 Task: Use the formula "LOOKUP" in spreadsheet "Project portfolio".
Action: Mouse moved to (325, 337)
Screenshot: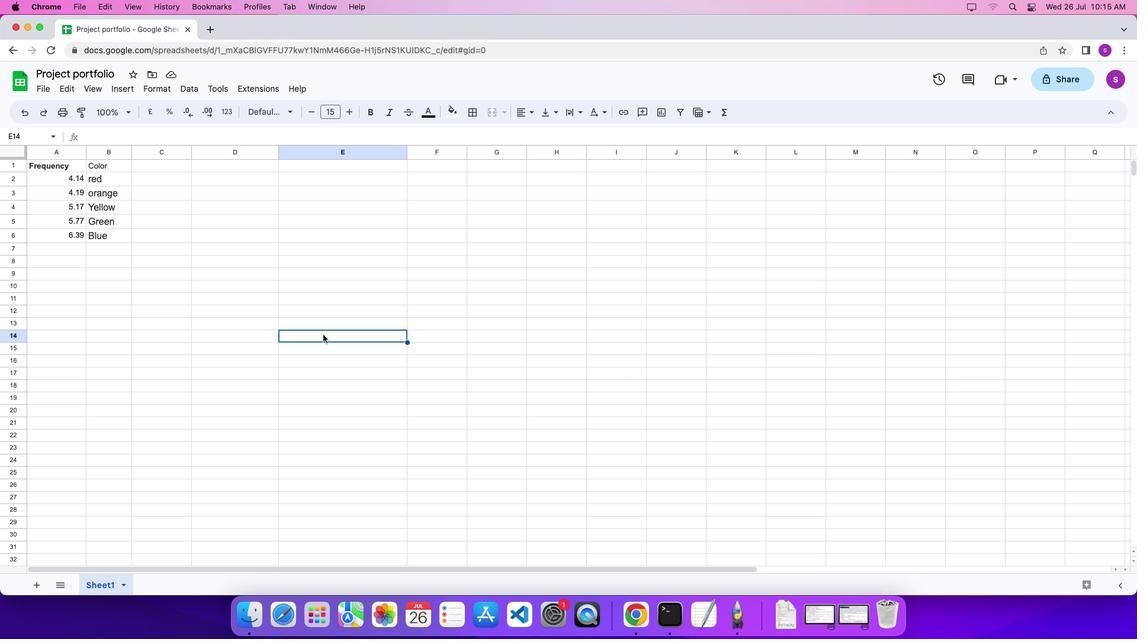 
Action: Mouse pressed left at (325, 337)
Screenshot: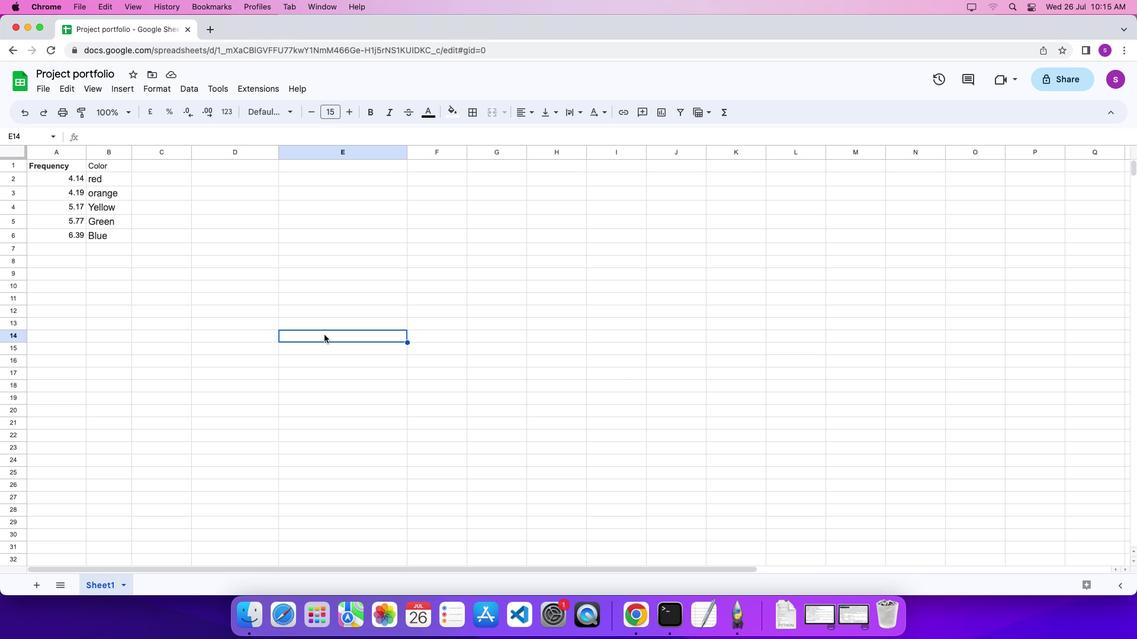 
Action: Mouse moved to (328, 338)
Screenshot: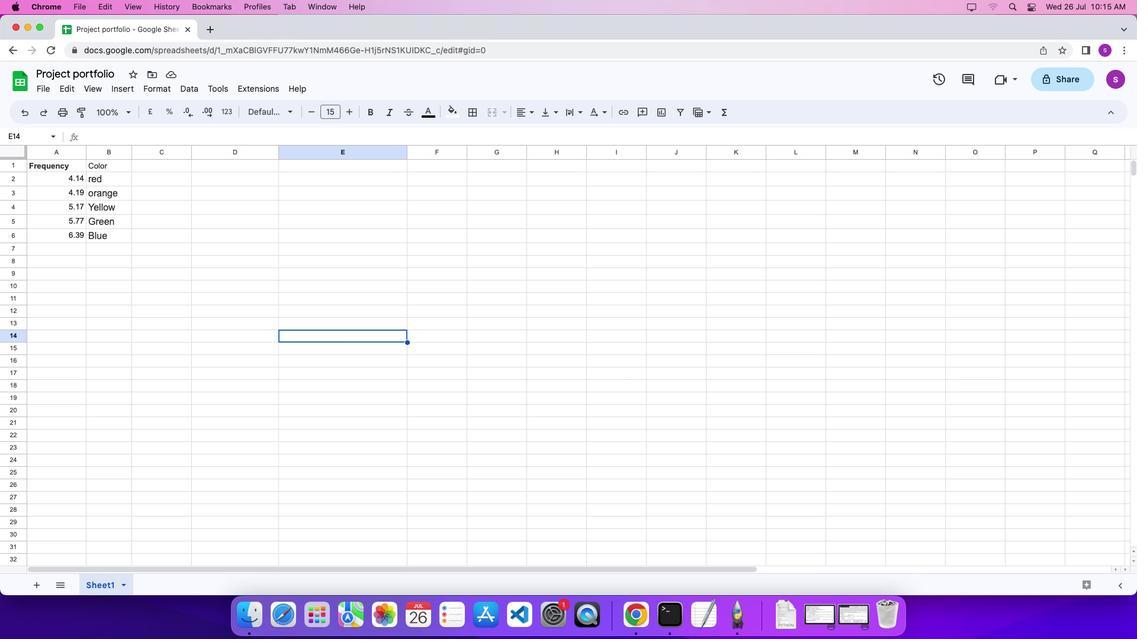 
Action: Key pressed '='
Screenshot: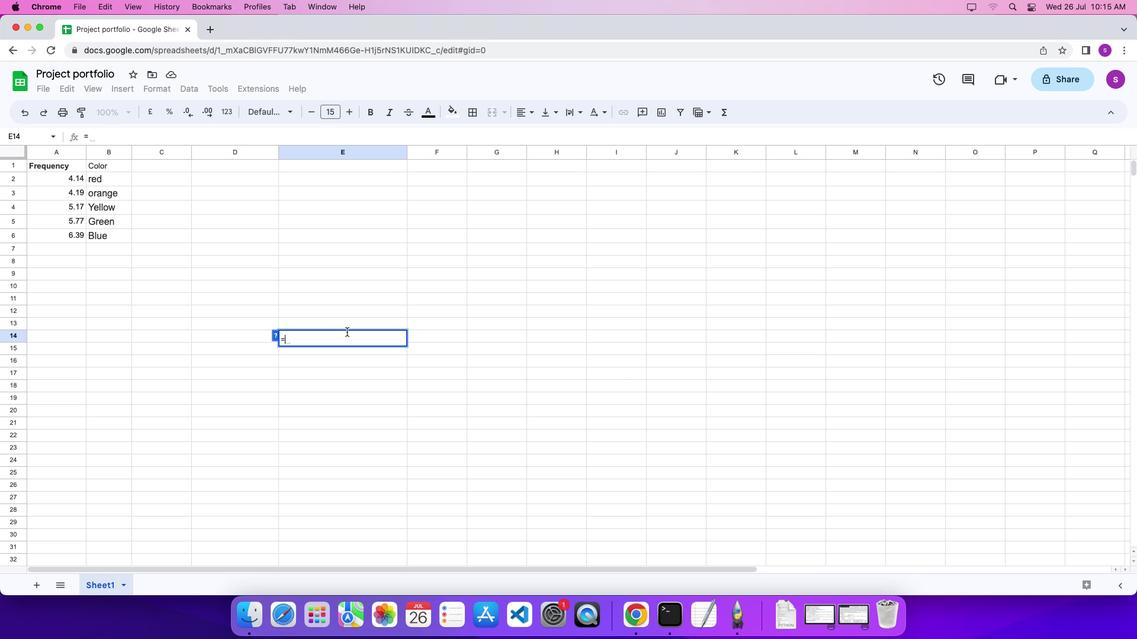 
Action: Mouse moved to (724, 118)
Screenshot: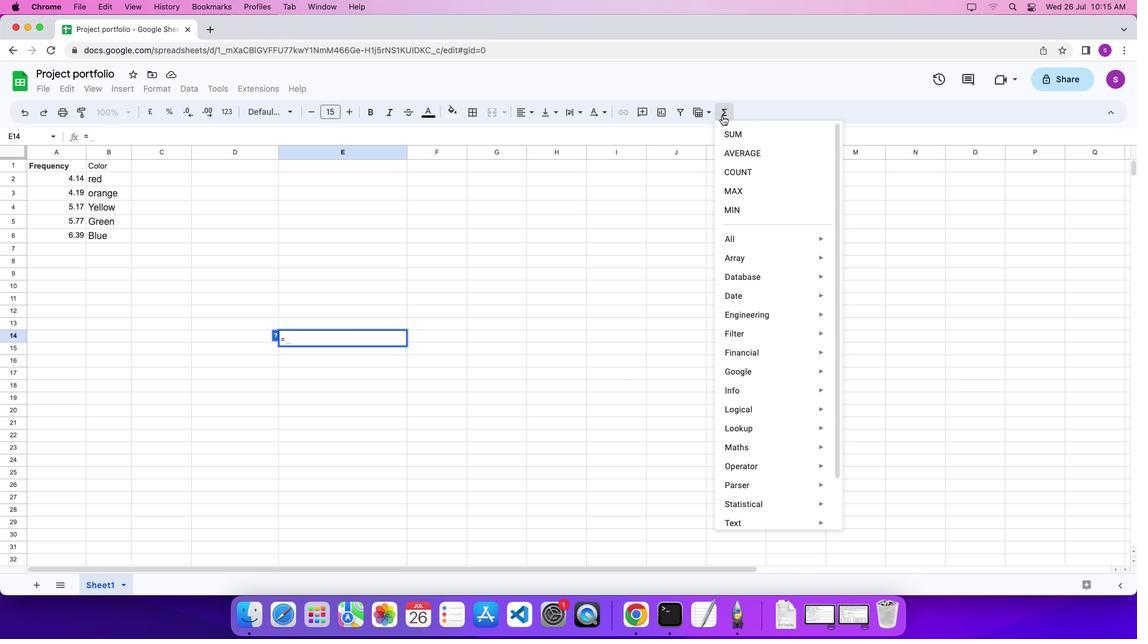 
Action: Mouse pressed left at (724, 118)
Screenshot: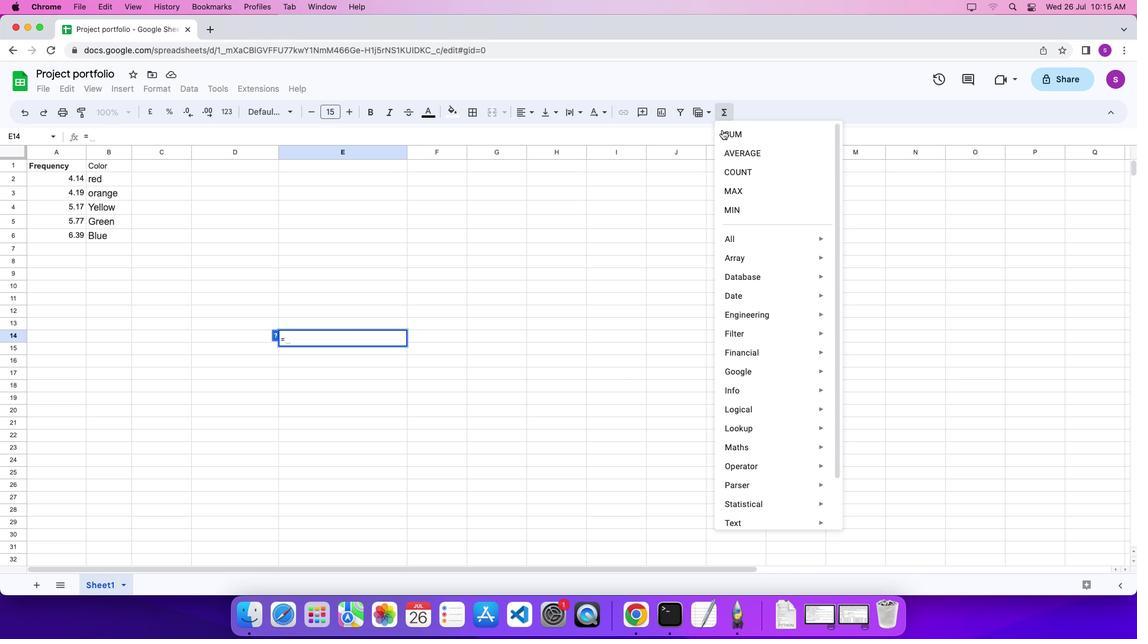 
Action: Mouse moved to (877, 331)
Screenshot: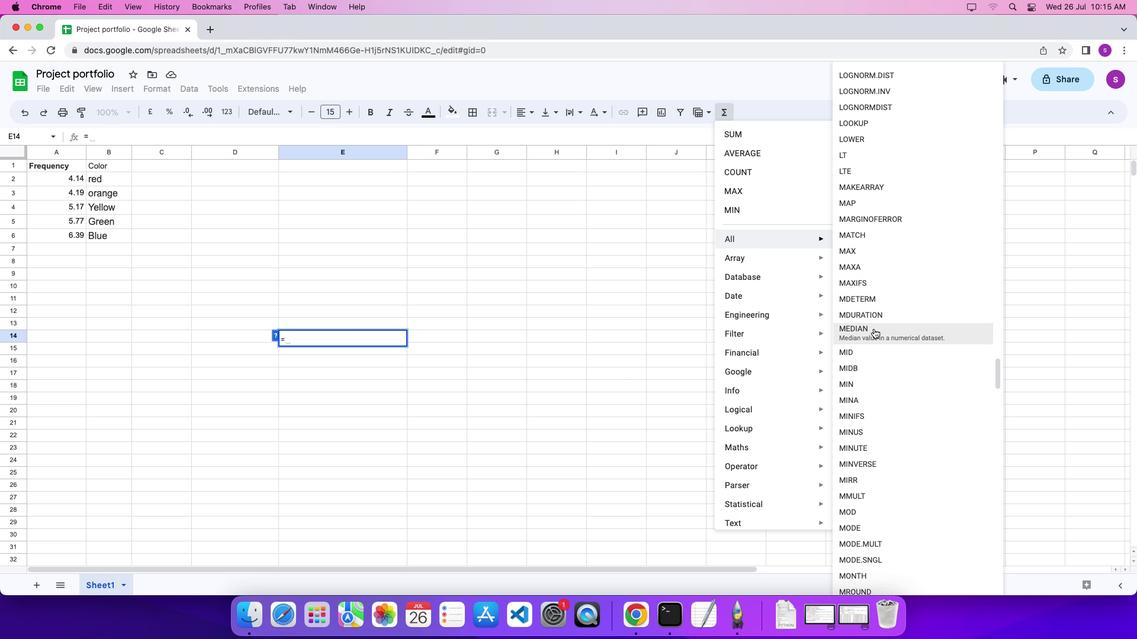 
Action: Mouse scrolled (877, 331) with delta (2, 2)
Screenshot: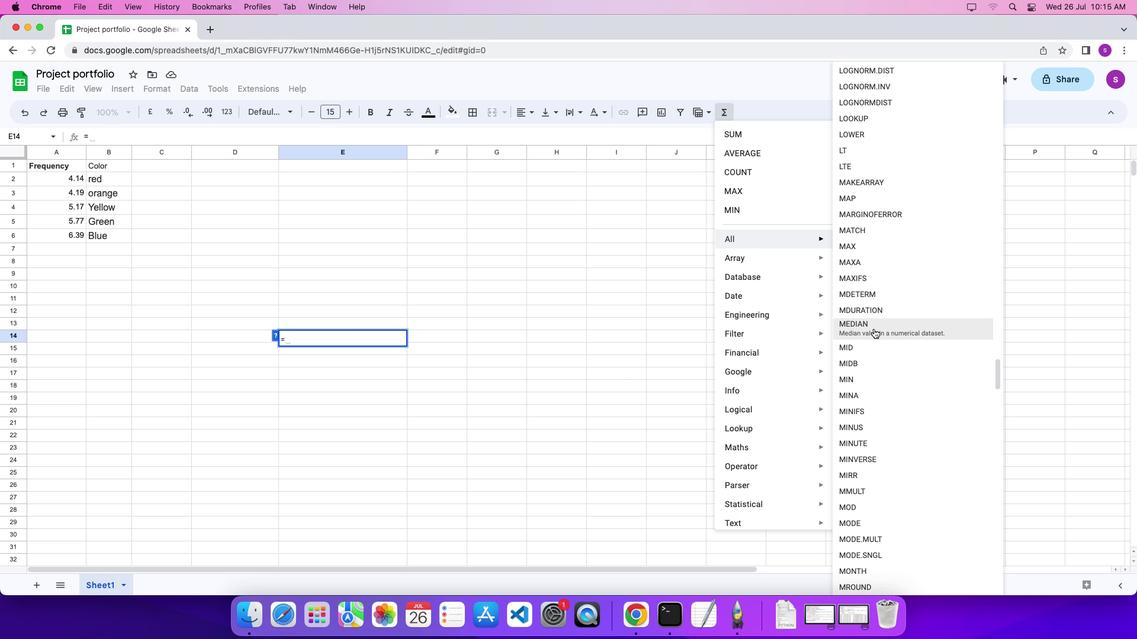 
Action: Mouse scrolled (877, 331) with delta (2, 2)
Screenshot: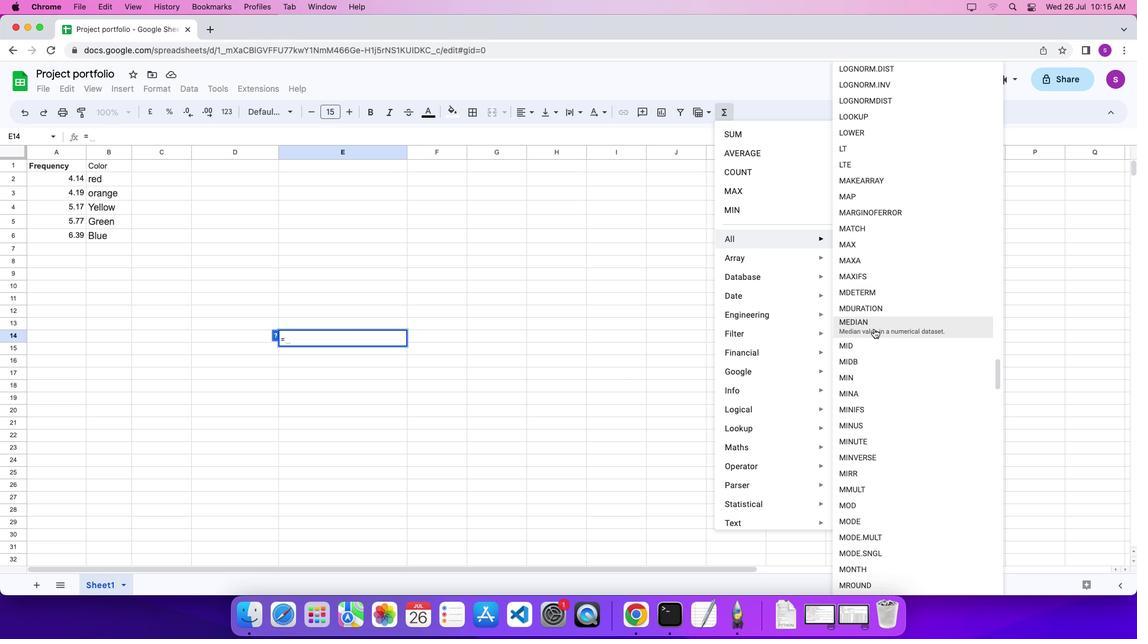 
Action: Mouse scrolled (877, 331) with delta (2, 2)
Screenshot: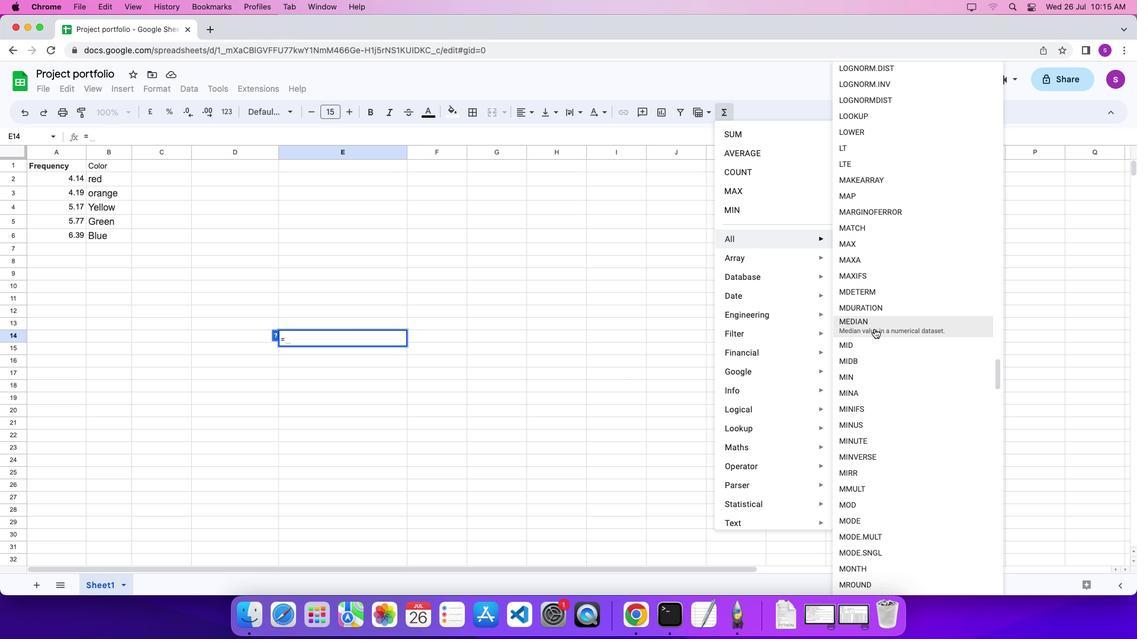 
Action: Mouse moved to (877, 332)
Screenshot: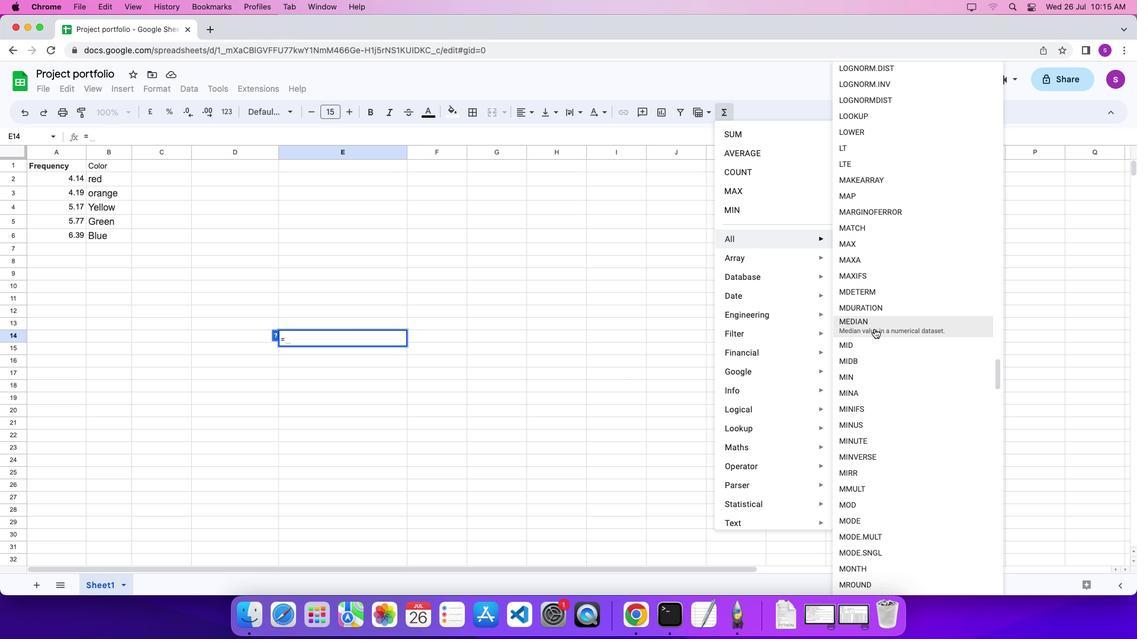 
Action: Mouse scrolled (877, 332) with delta (2, 3)
Screenshot: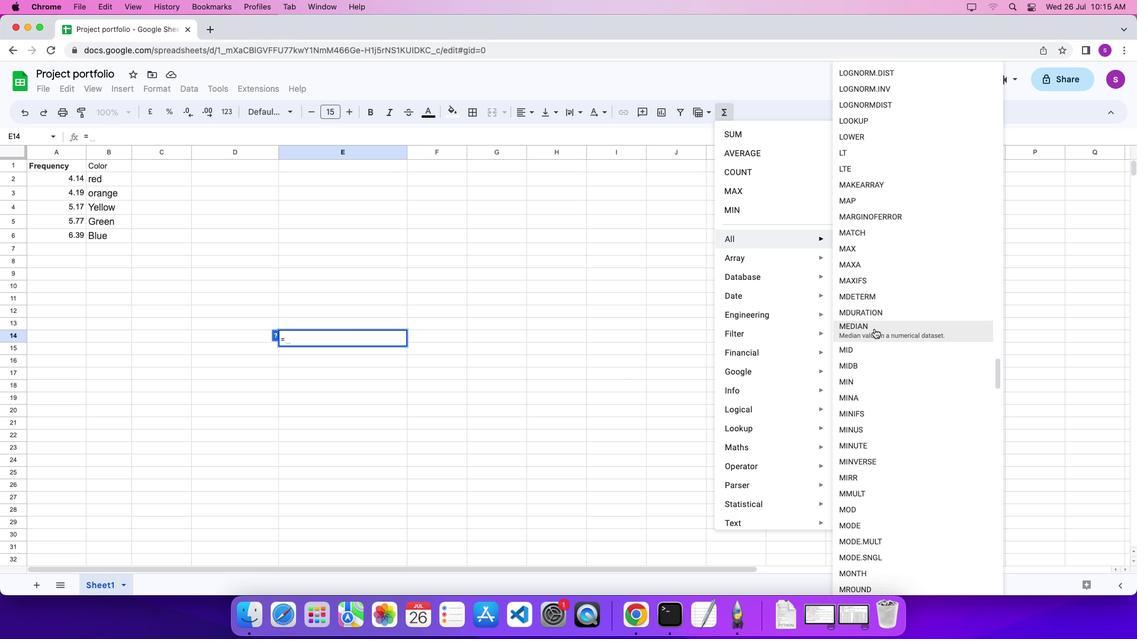 
Action: Mouse scrolled (877, 332) with delta (2, 3)
Screenshot: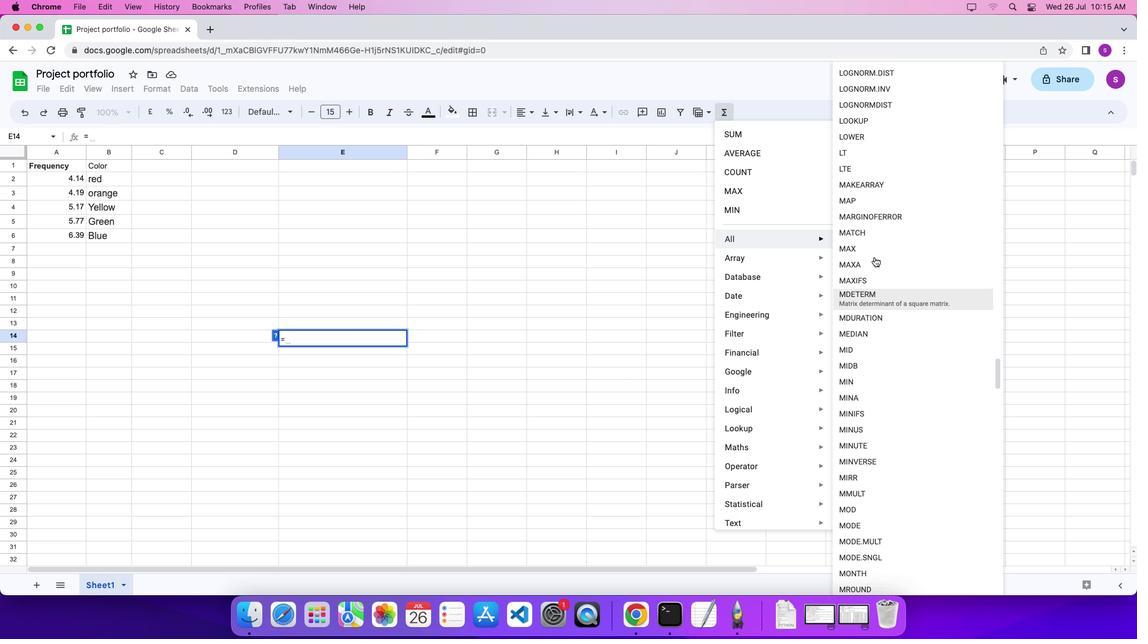 
Action: Mouse moved to (873, 127)
Screenshot: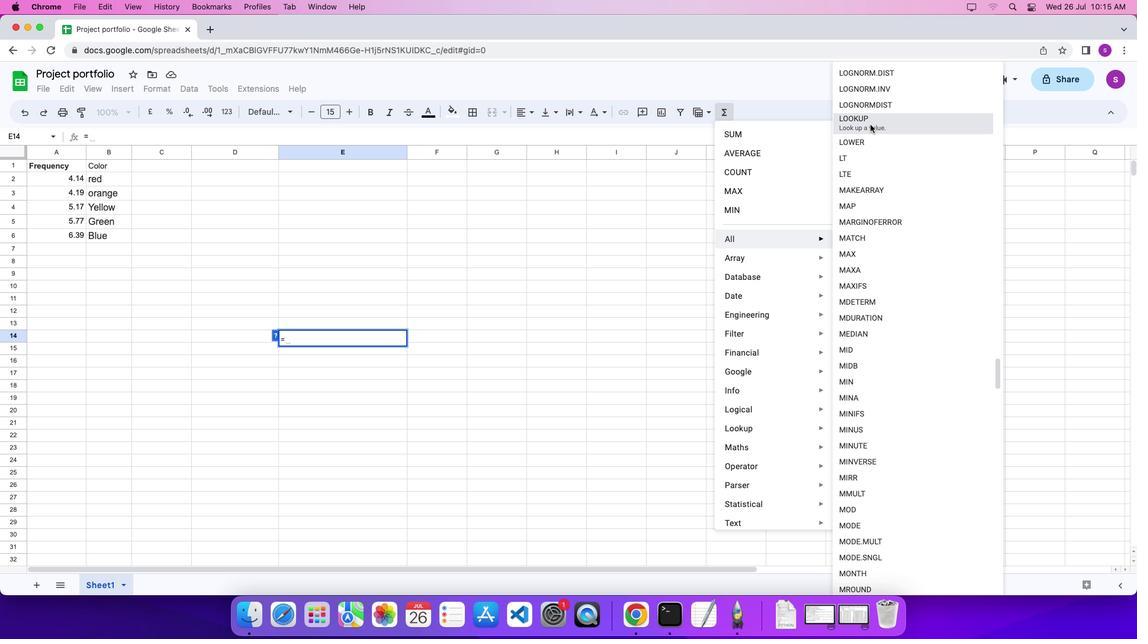 
Action: Mouse pressed left at (873, 127)
Screenshot: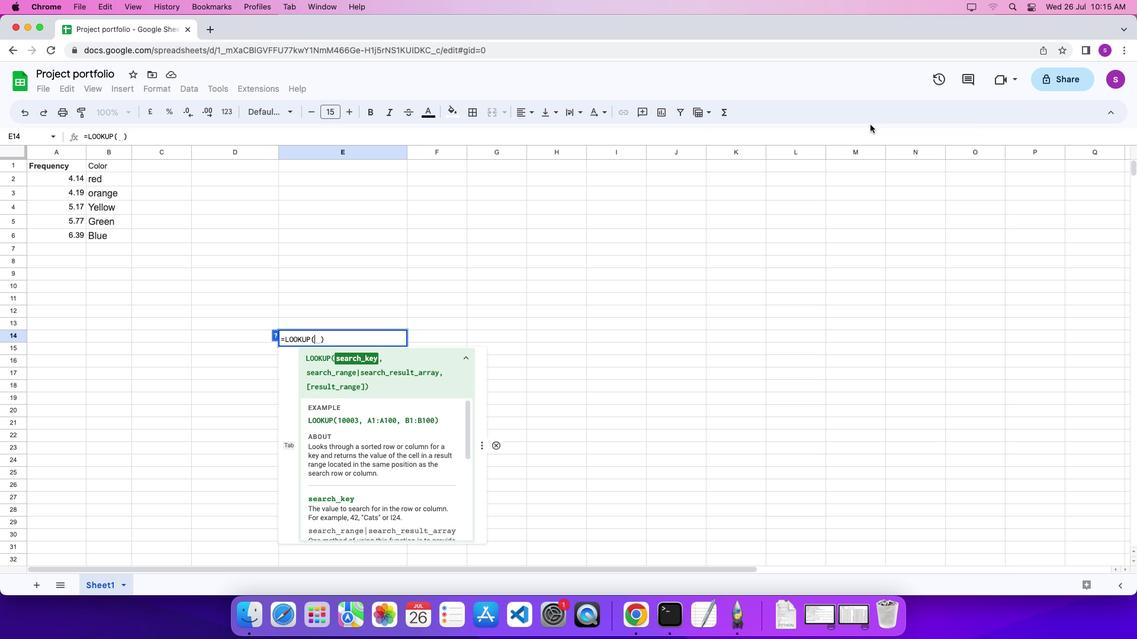 
Action: Mouse moved to (72, 194)
Screenshot: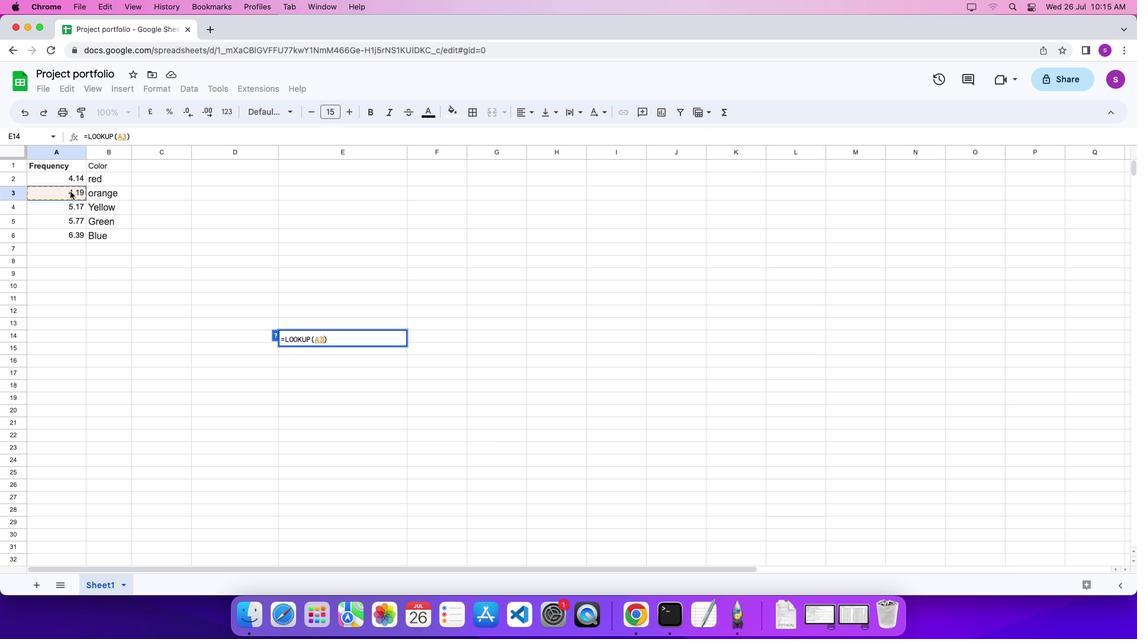 
Action: Mouse pressed left at (72, 194)
Screenshot: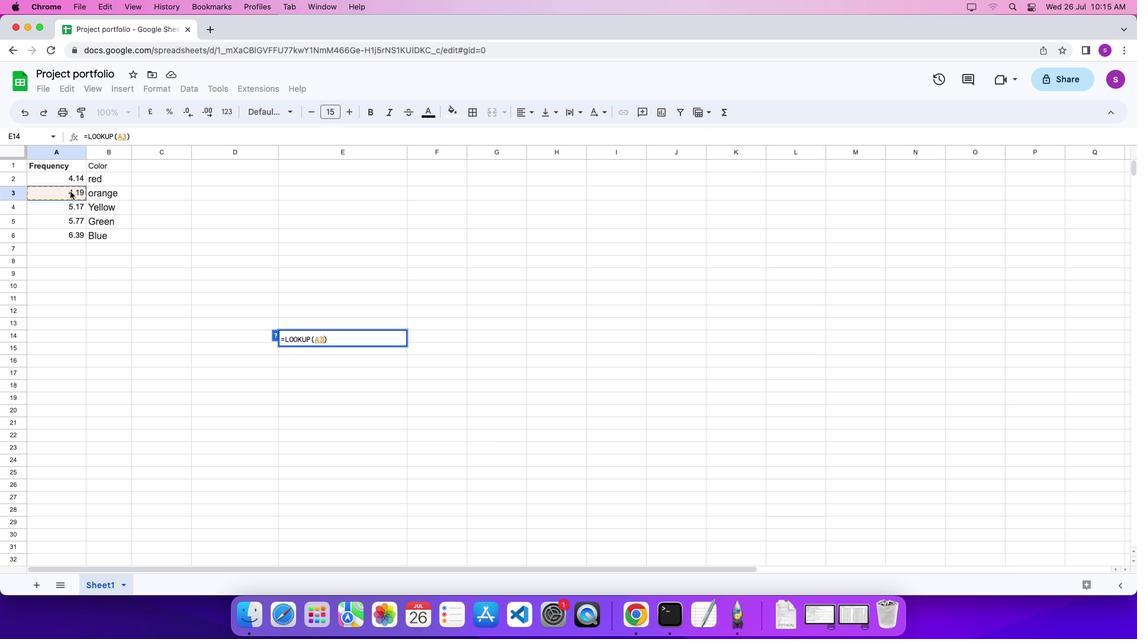
Action: Mouse moved to (114, 215)
Screenshot: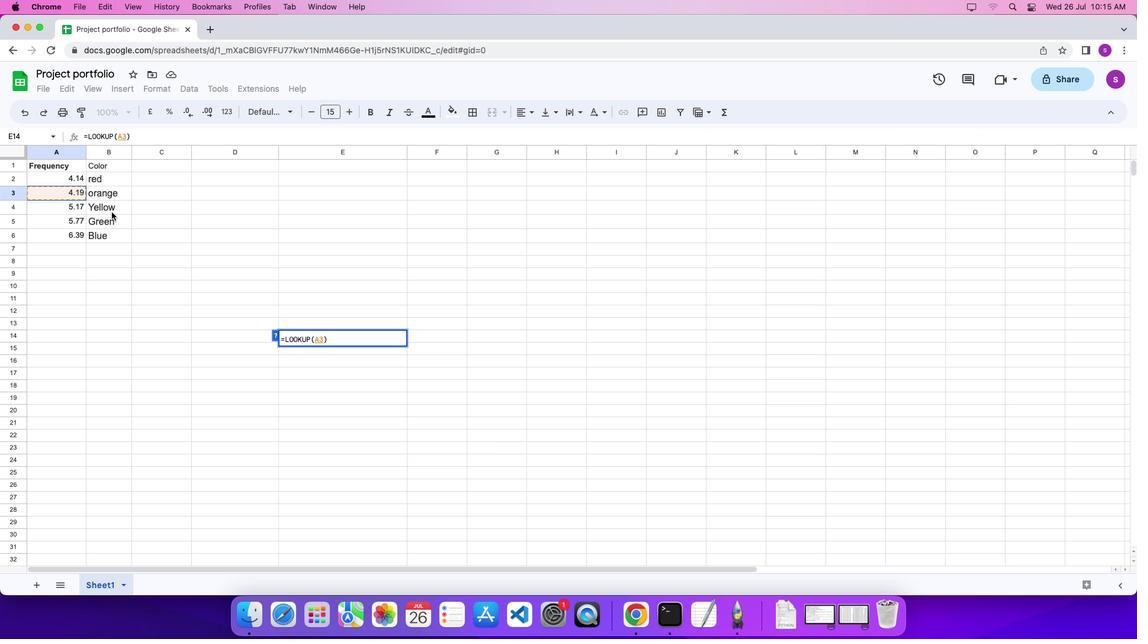 
Action: Key pressed ','
Screenshot: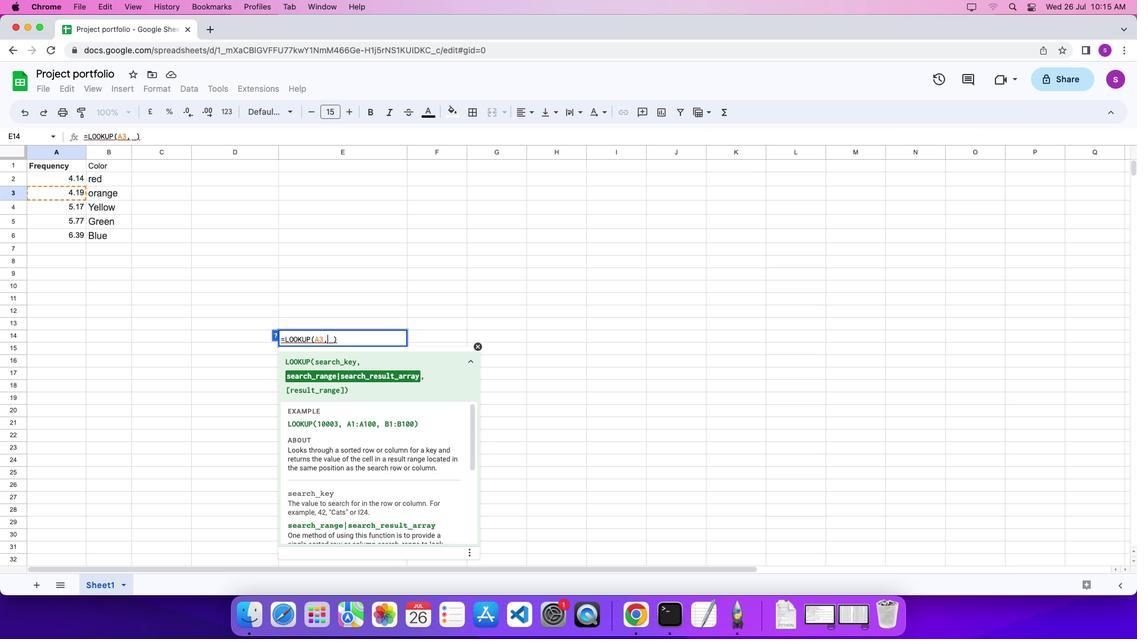 
Action: Mouse moved to (61, 182)
Screenshot: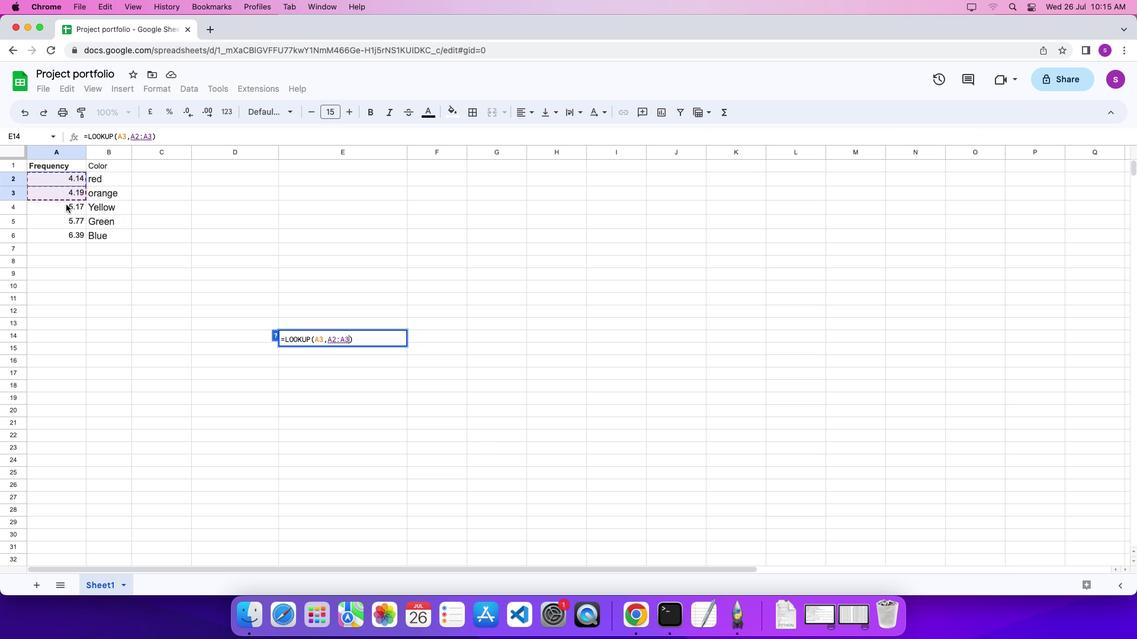 
Action: Mouse pressed left at (61, 182)
Screenshot: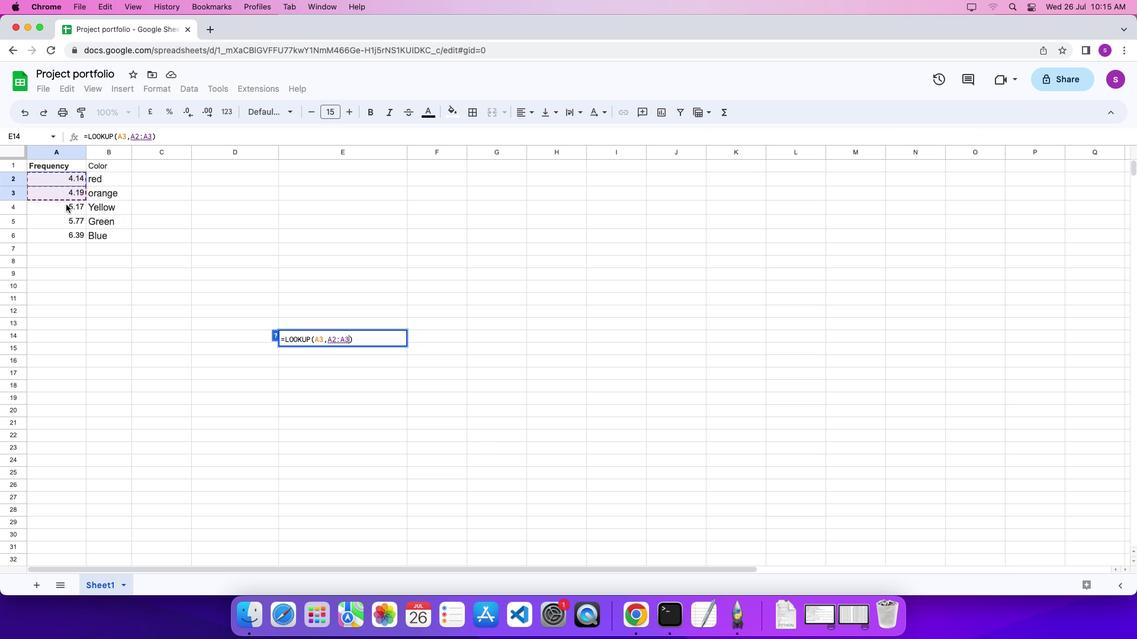 
Action: Mouse moved to (77, 242)
Screenshot: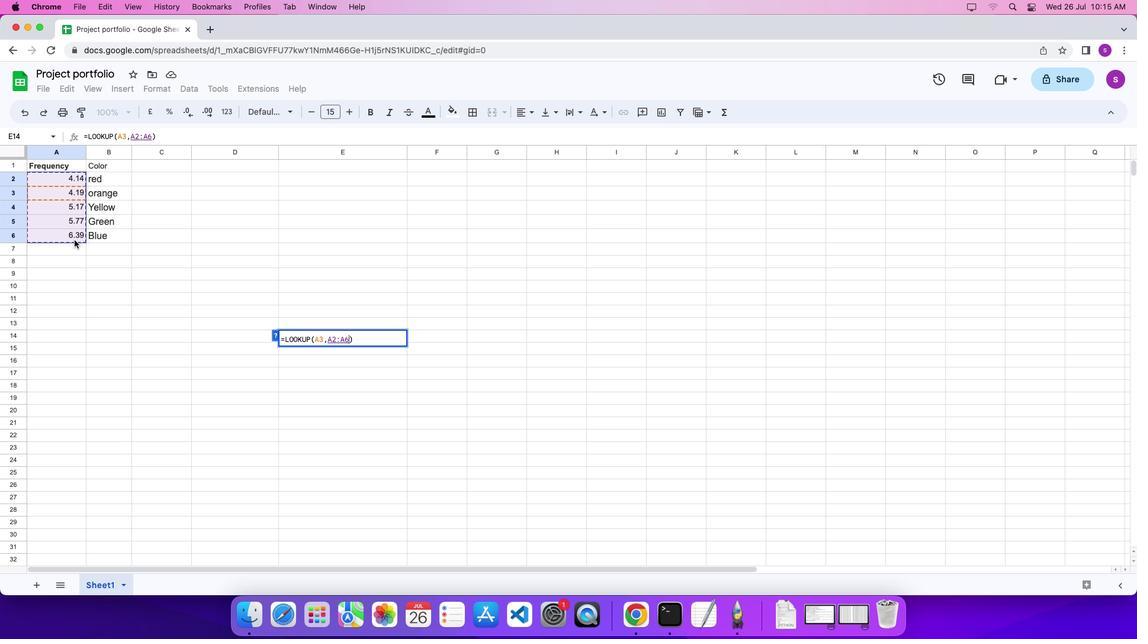 
Action: Key pressed ','
Screenshot: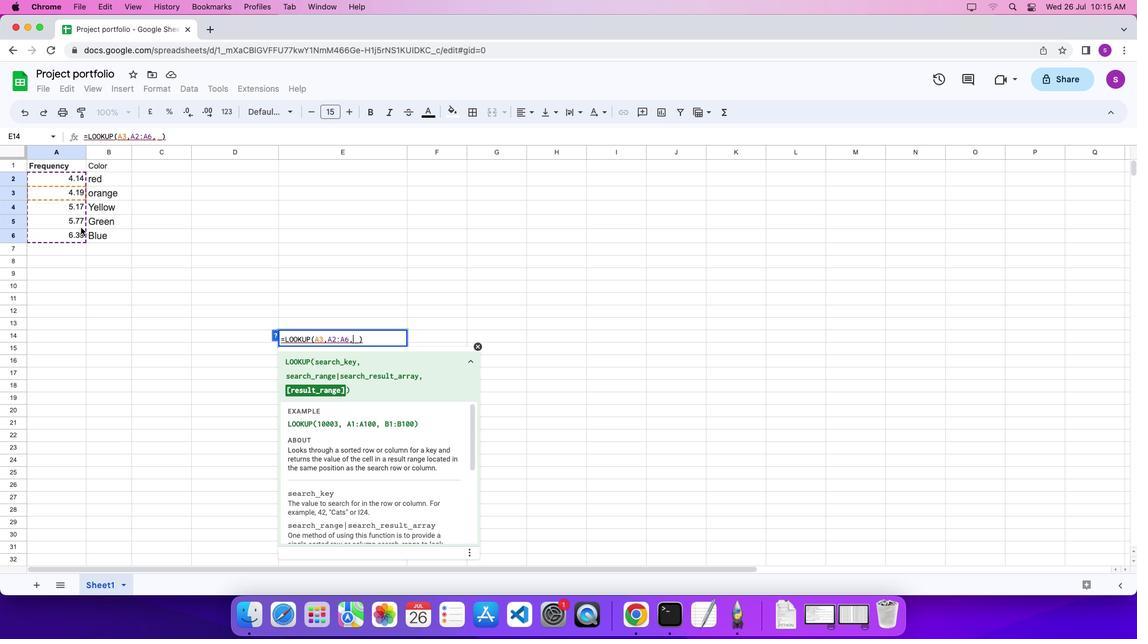 
Action: Mouse moved to (110, 180)
Screenshot: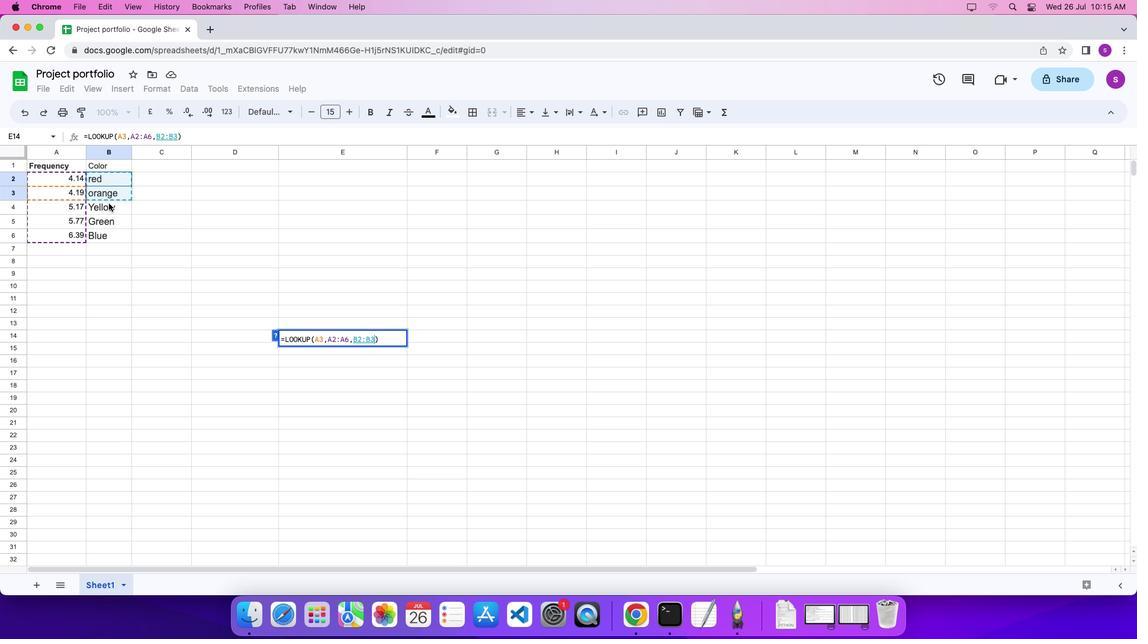 
Action: Mouse pressed left at (110, 180)
Screenshot: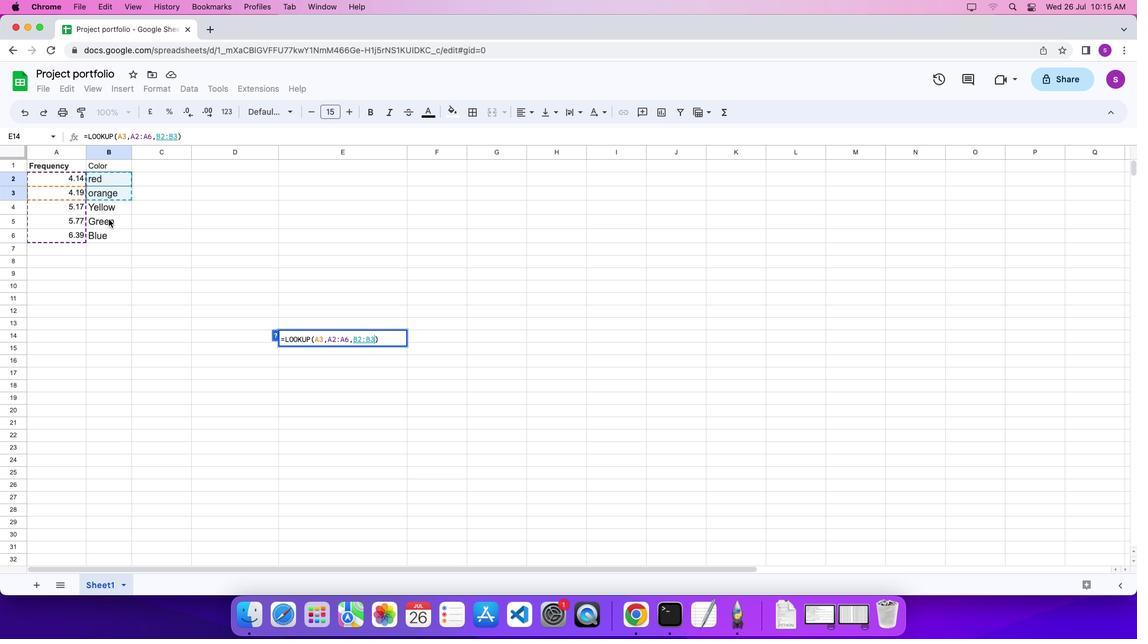 
Action: Mouse moved to (111, 242)
Screenshot: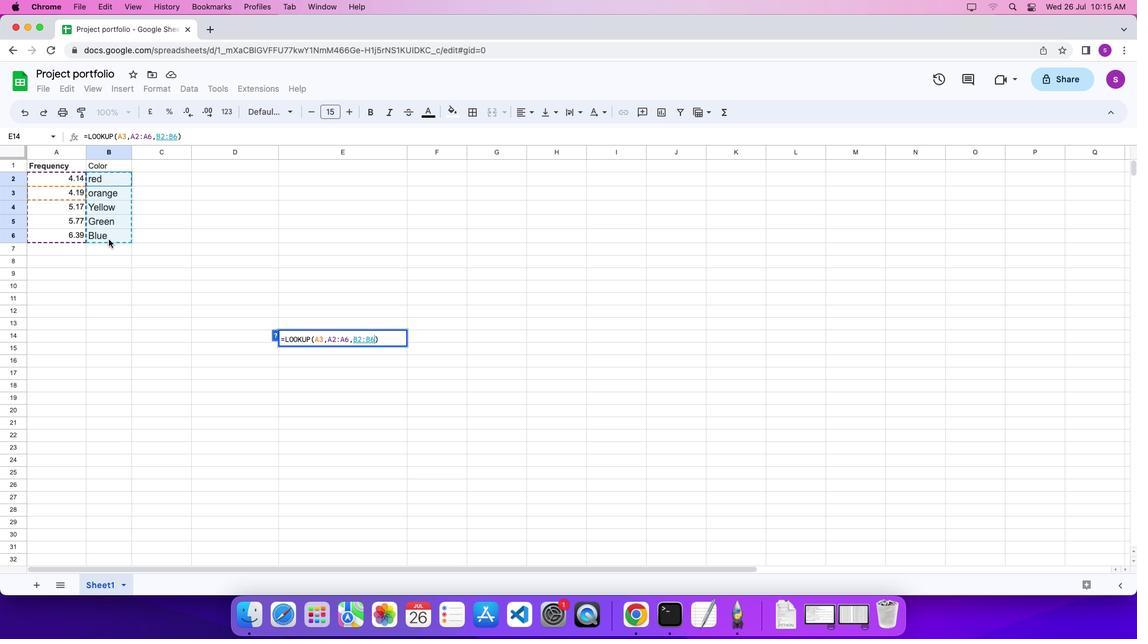 
Action: Key pressed '\x03'
Screenshot: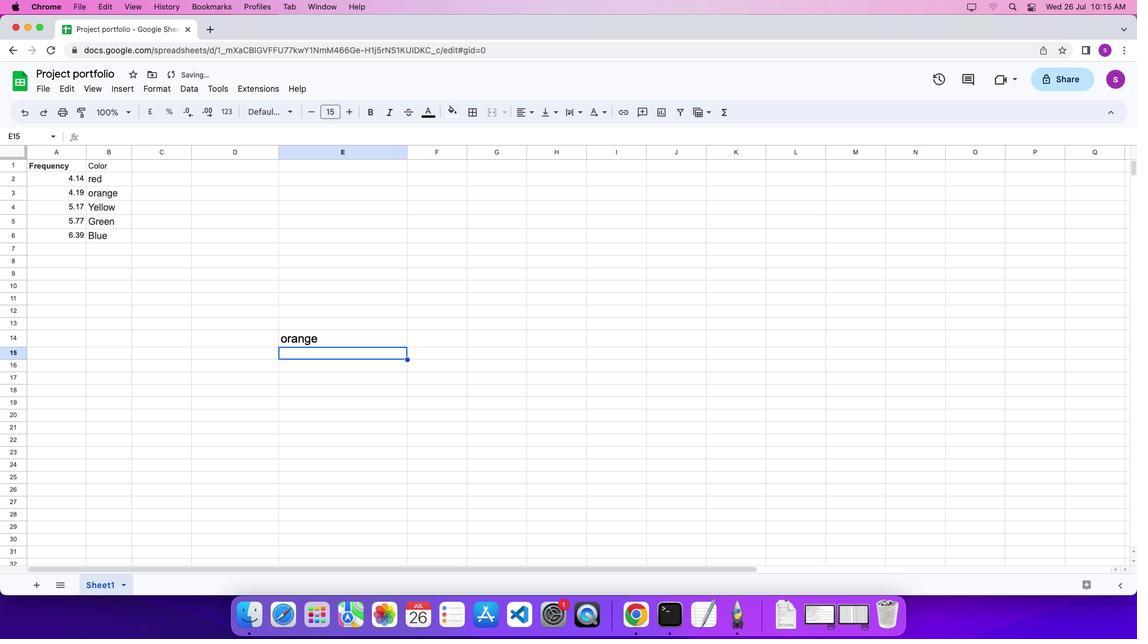 
Action: Mouse moved to (92, 238)
Screenshot: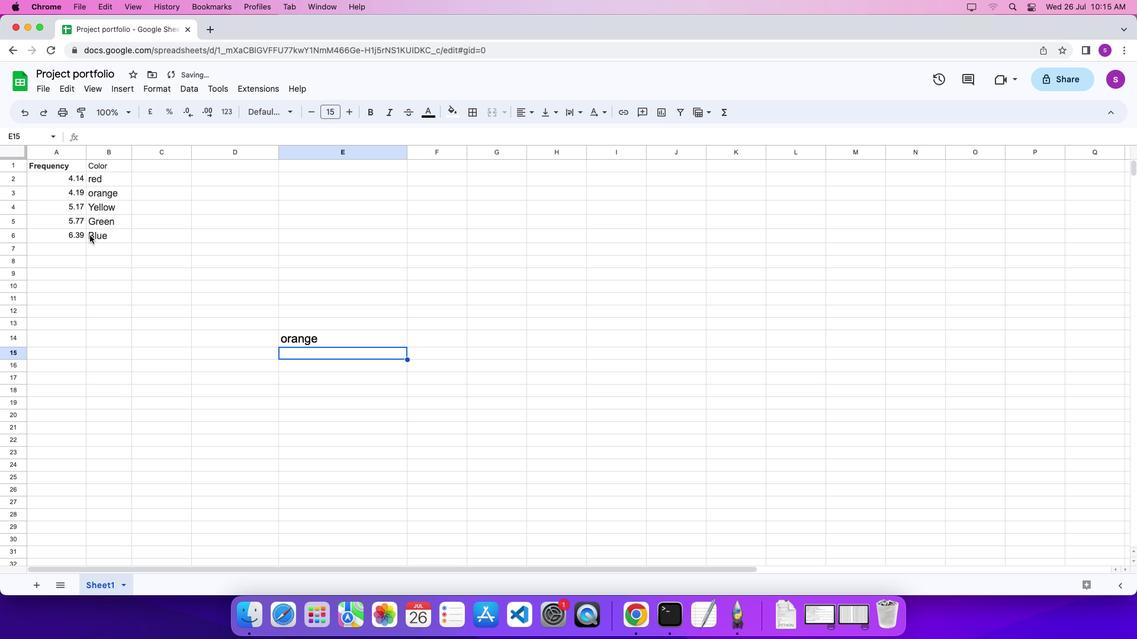 
